 Task: Make in the project ApprisePro a sprint 'Zooming Zone'. Create in the project ApprisePro a sprint 'Zooming Zone'. Add in the project ApprisePro a sprint 'Zooming Zone'
Action: Mouse moved to (188, 53)
Screenshot: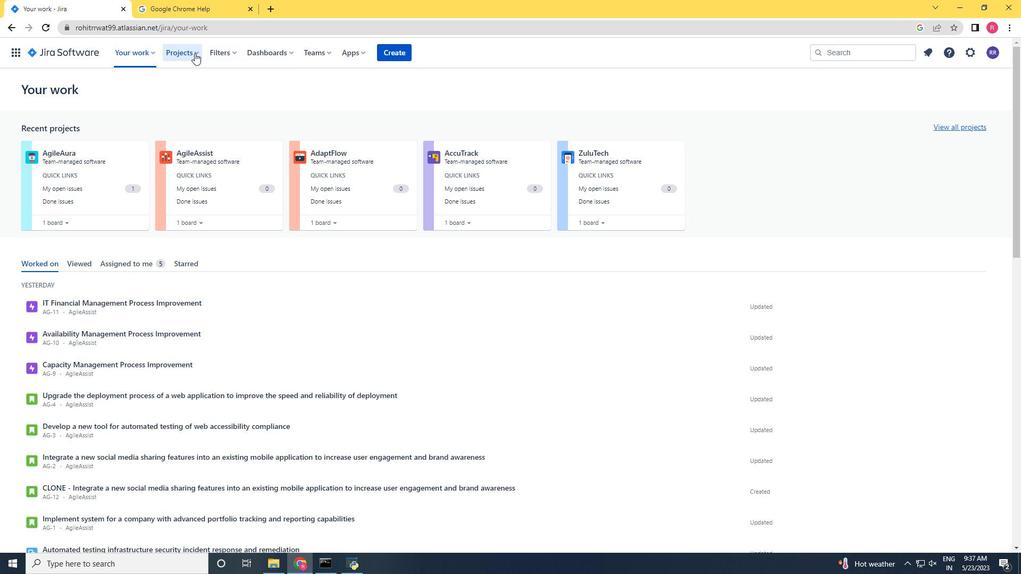 
Action: Mouse pressed left at (188, 53)
Screenshot: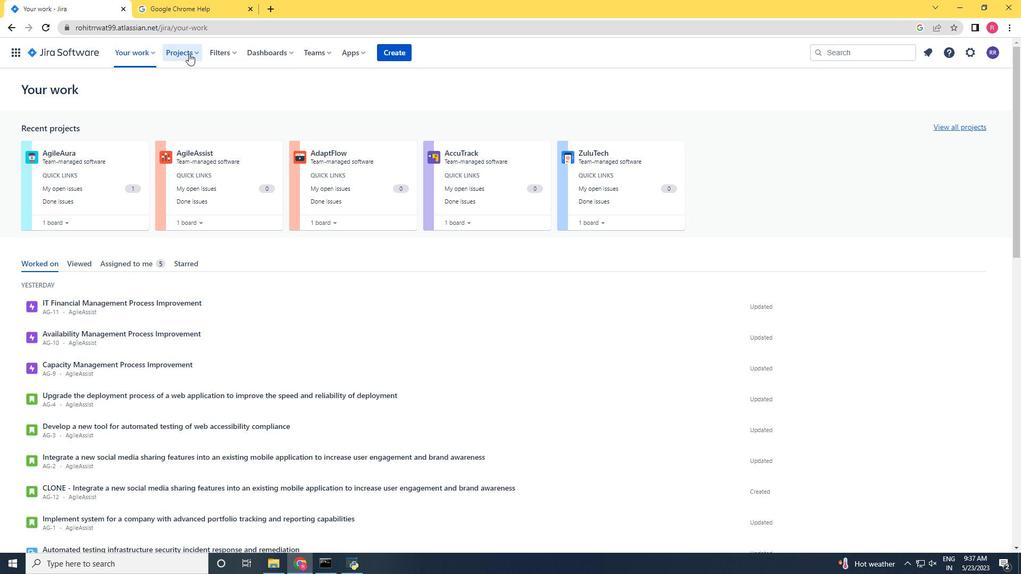 
Action: Mouse moved to (195, 101)
Screenshot: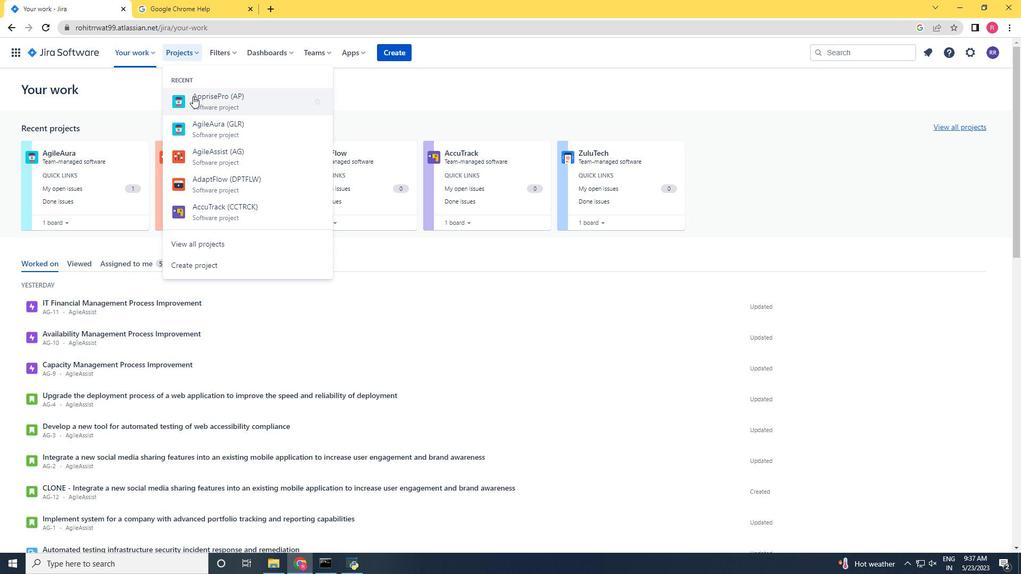 
Action: Mouse pressed left at (195, 101)
Screenshot: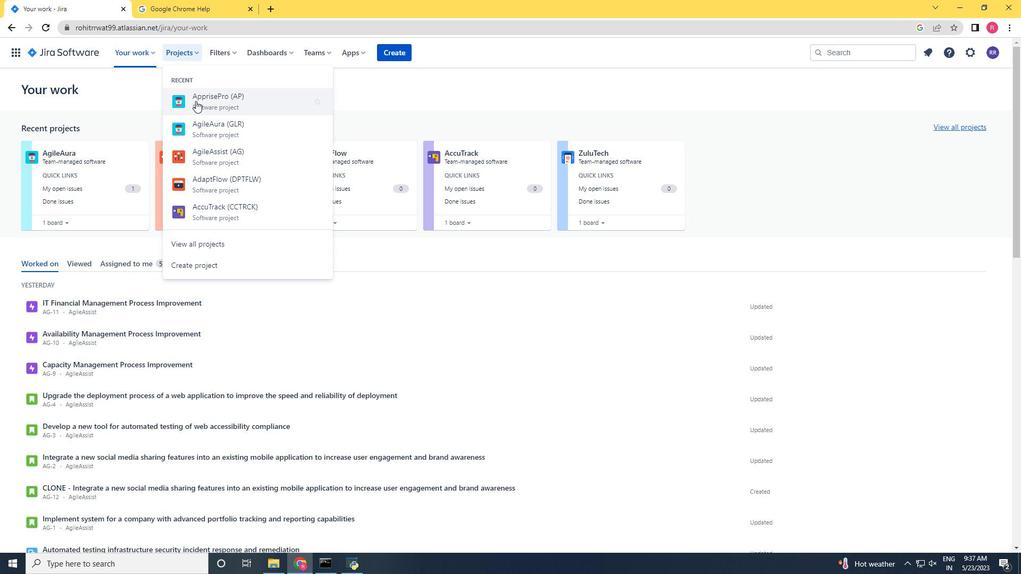 
Action: Mouse moved to (58, 165)
Screenshot: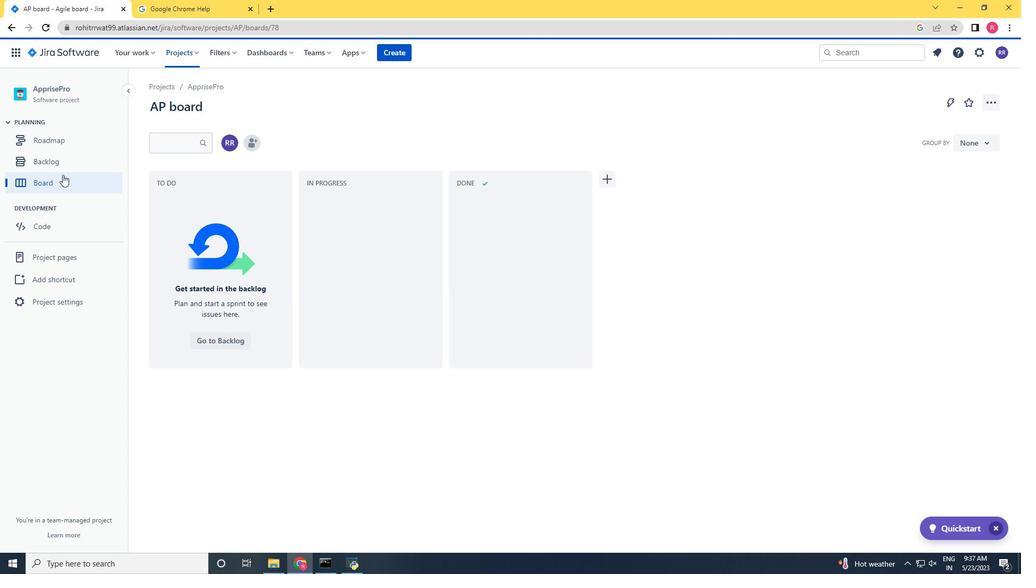 
Action: Mouse pressed left at (58, 165)
Screenshot: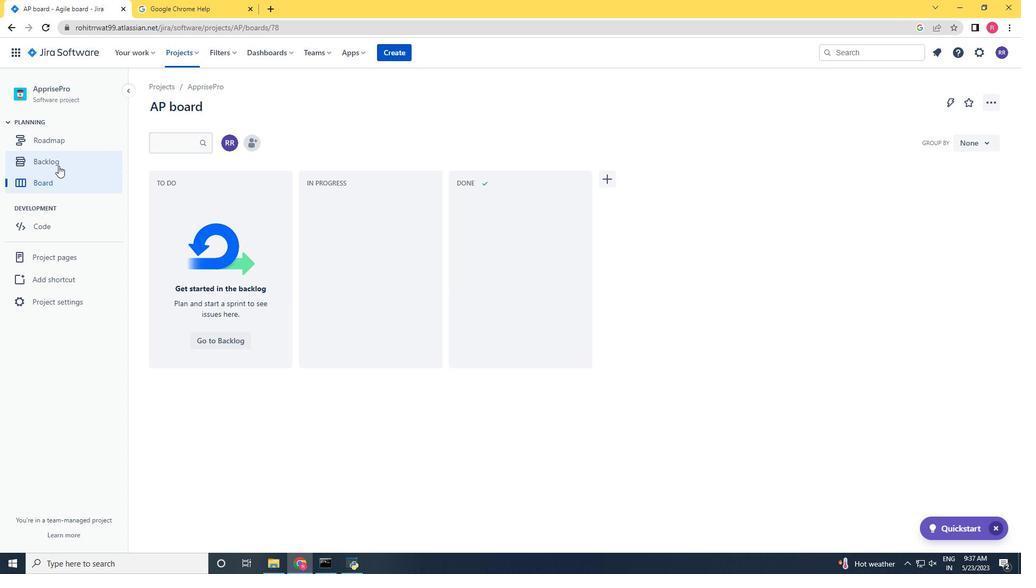
Action: Mouse moved to (217, 168)
Screenshot: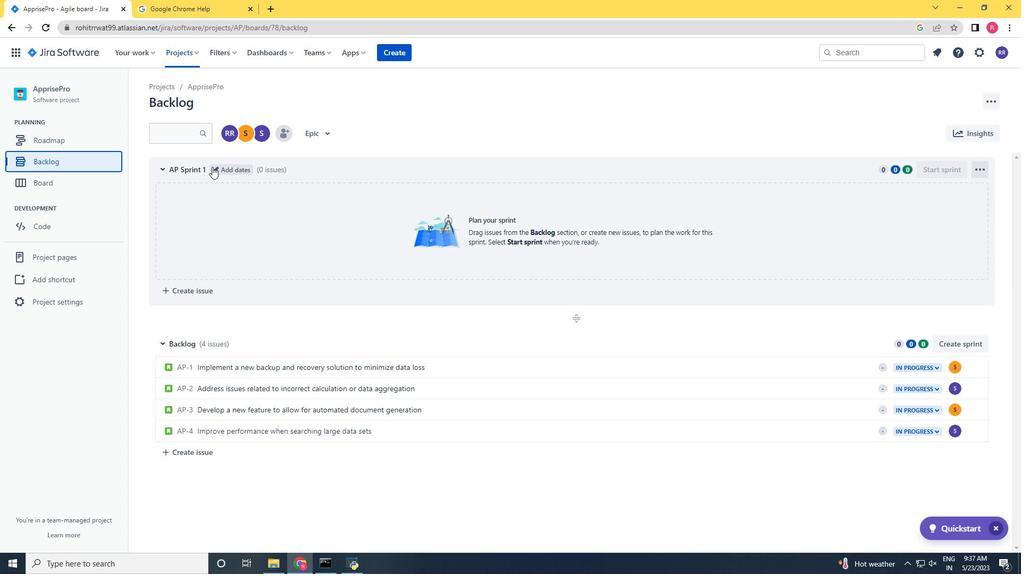 
Action: Mouse pressed left at (217, 168)
Screenshot: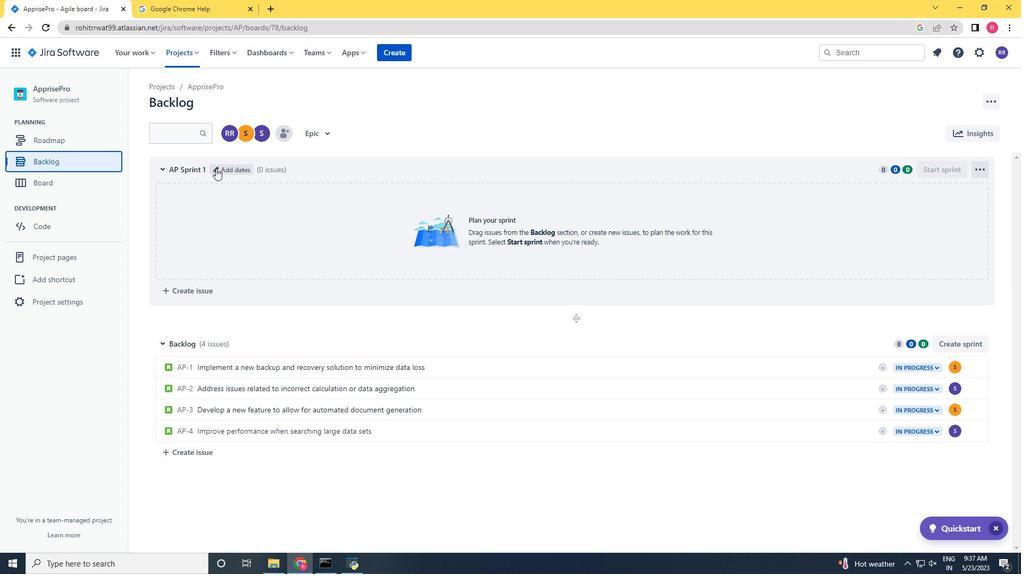 
Action: Key pressed <Key.backspace><Key.backspace><Key.backspace><Key.backspace><Key.backspace><Key.backspace><Key.backspace><Key.backspace><Key.backspace><Key.backspace><Key.backspace><Key.backspace><Key.backspace><Key.backspace><Key.backspace><Key.backspace><Key.backspace><Key.backspace><Key.backspace><Key.backspace><Key.backspace><Key.backspace><Key.backspace><Key.backspace><Key.backspace><Key.backspace><Key.backspace><Key.backspace><Key.backspace><Key.backspace><Key.shift>Zooming<Key.space><Key.shift>Zone<Key.enter>
Screenshot: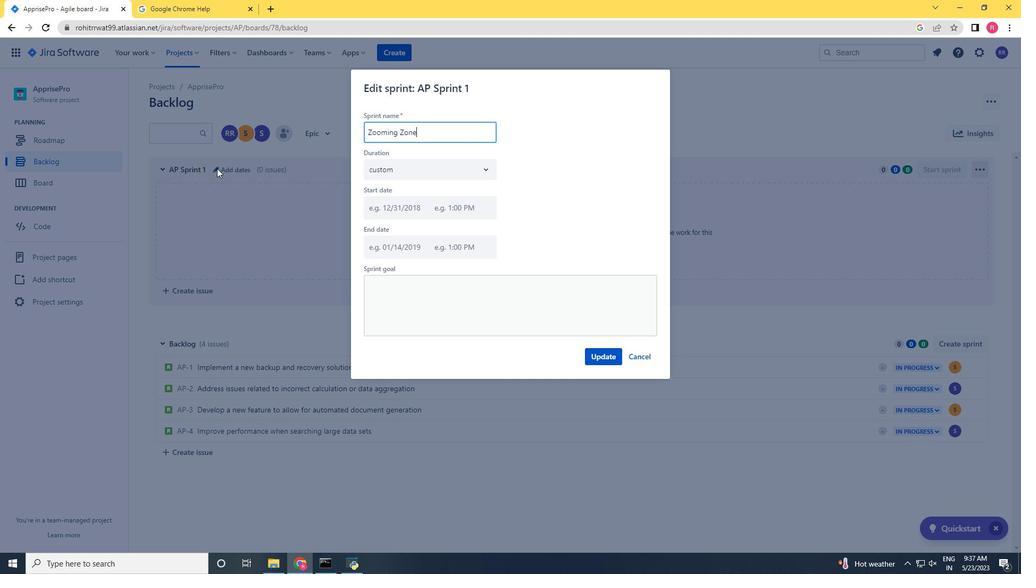 
Action: Mouse moved to (964, 343)
Screenshot: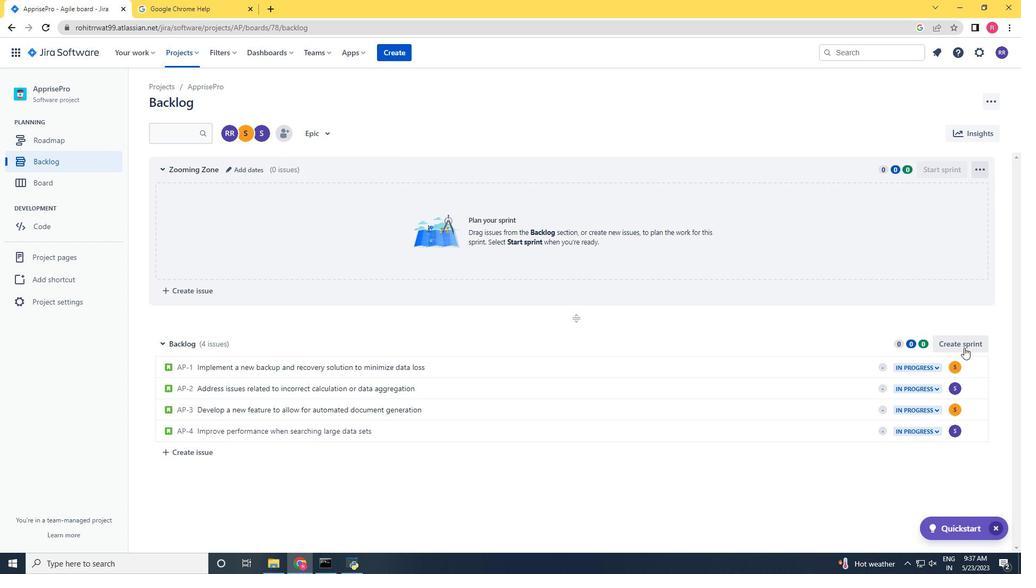 
Action: Mouse pressed left at (964, 343)
Screenshot: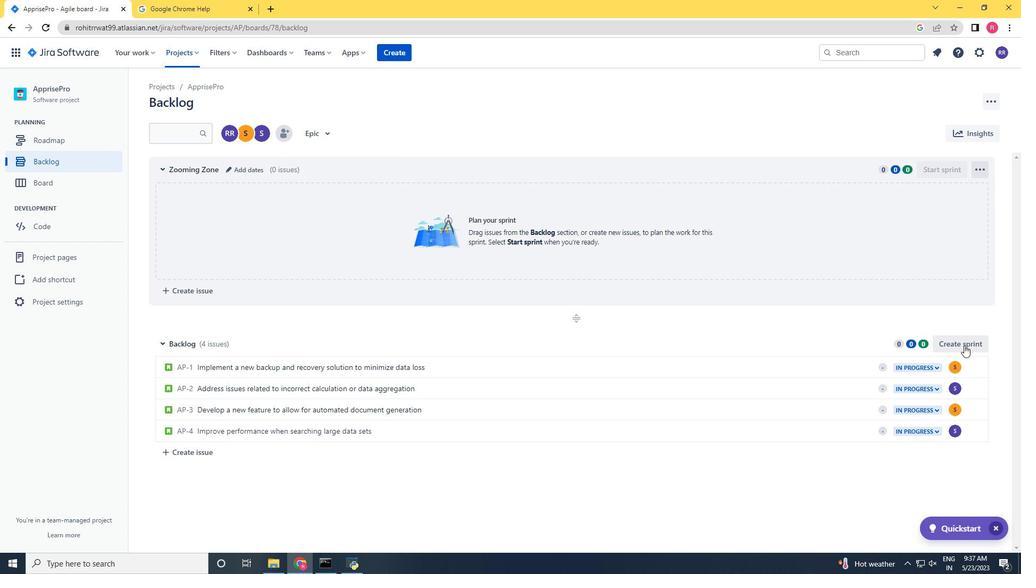 
Action: Mouse moved to (239, 339)
Screenshot: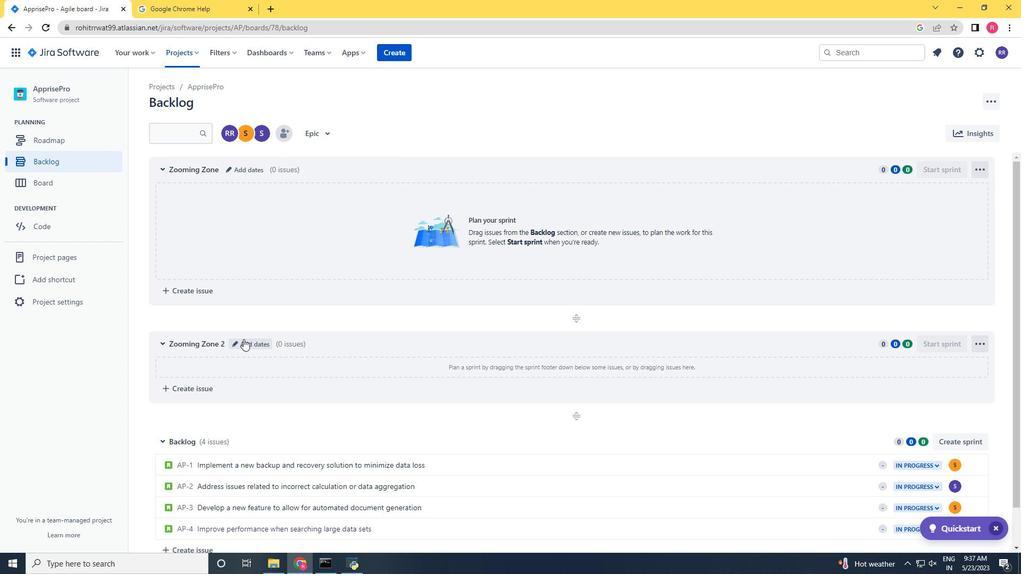 
Action: Mouse pressed left at (239, 339)
Screenshot: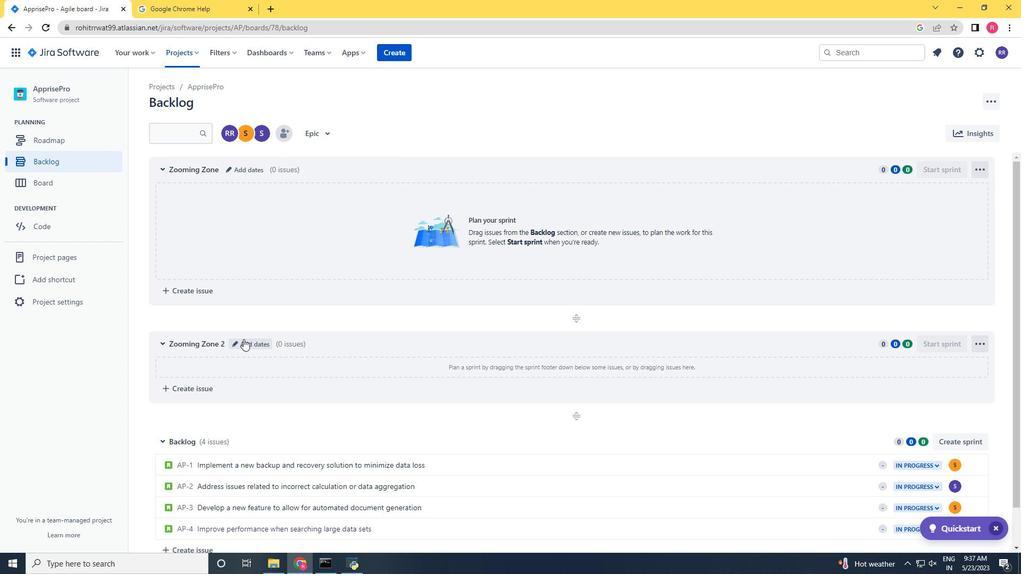 
Action: Mouse moved to (559, 115)
Screenshot: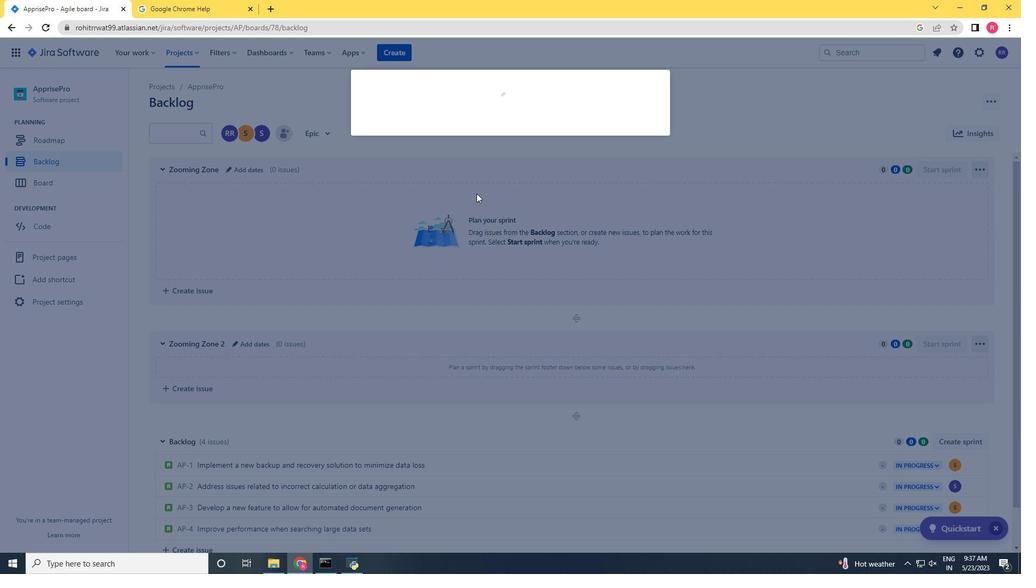 
Action: Key pressed <Key.backspace><Key.enter>
Screenshot: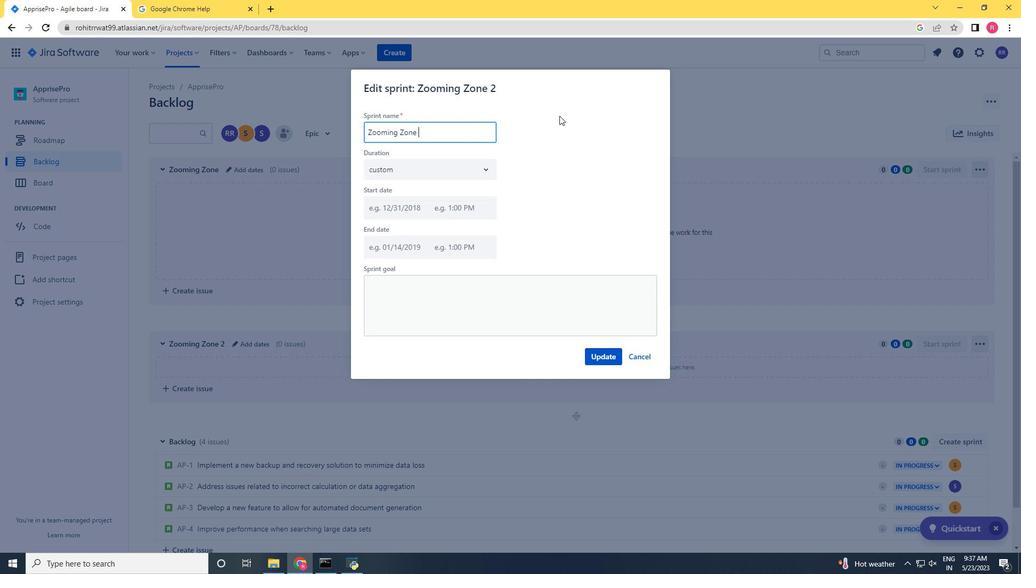 
Action: Mouse moved to (955, 445)
Screenshot: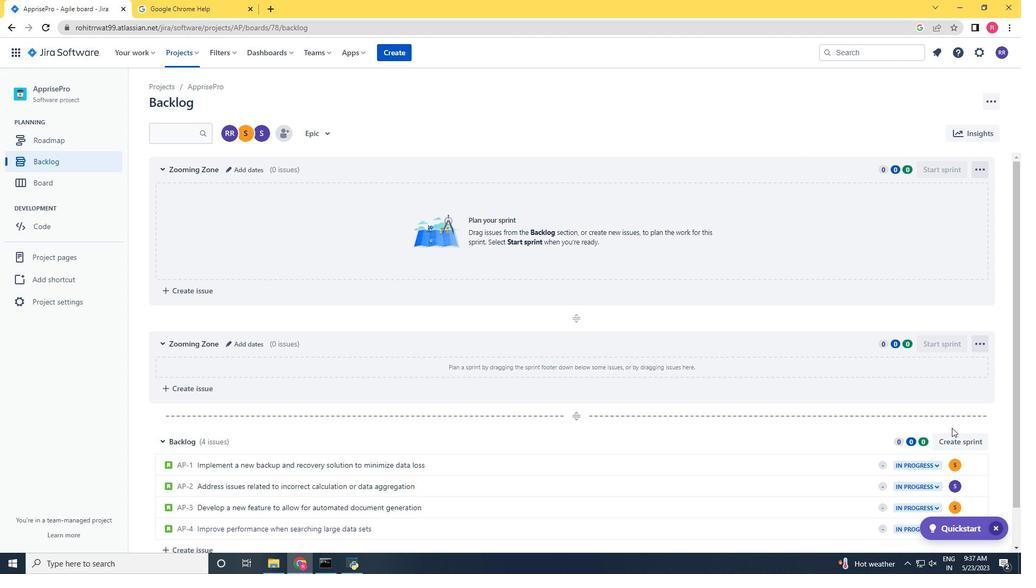
Action: Mouse pressed left at (955, 445)
Screenshot: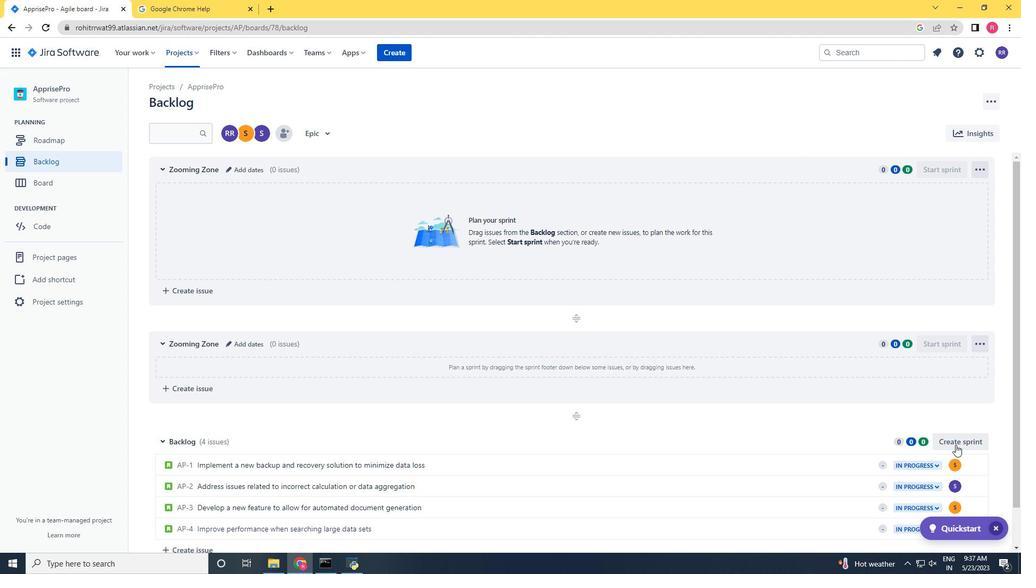 
Action: Mouse moved to (247, 443)
Screenshot: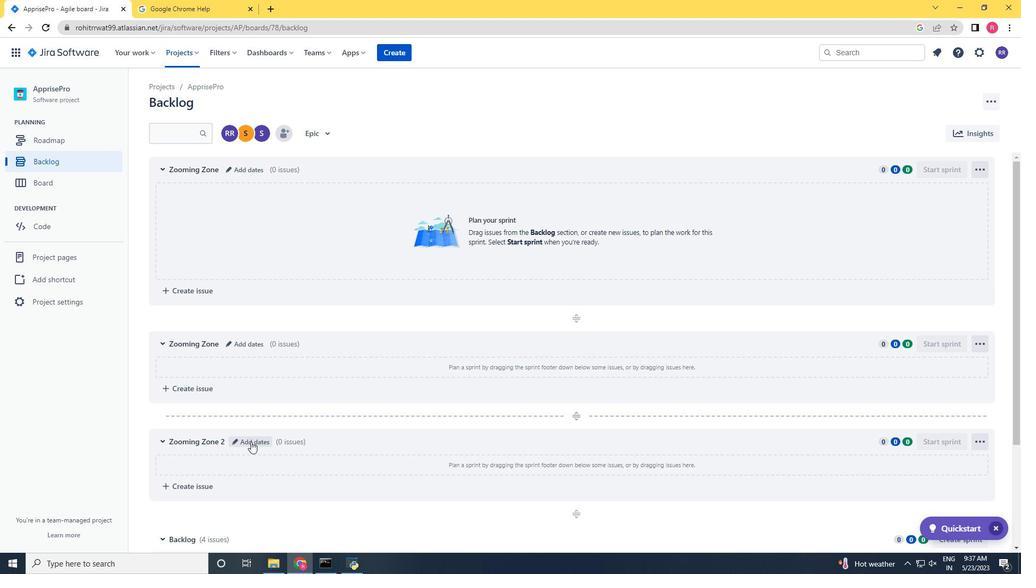 
Action: Mouse pressed left at (247, 443)
Screenshot: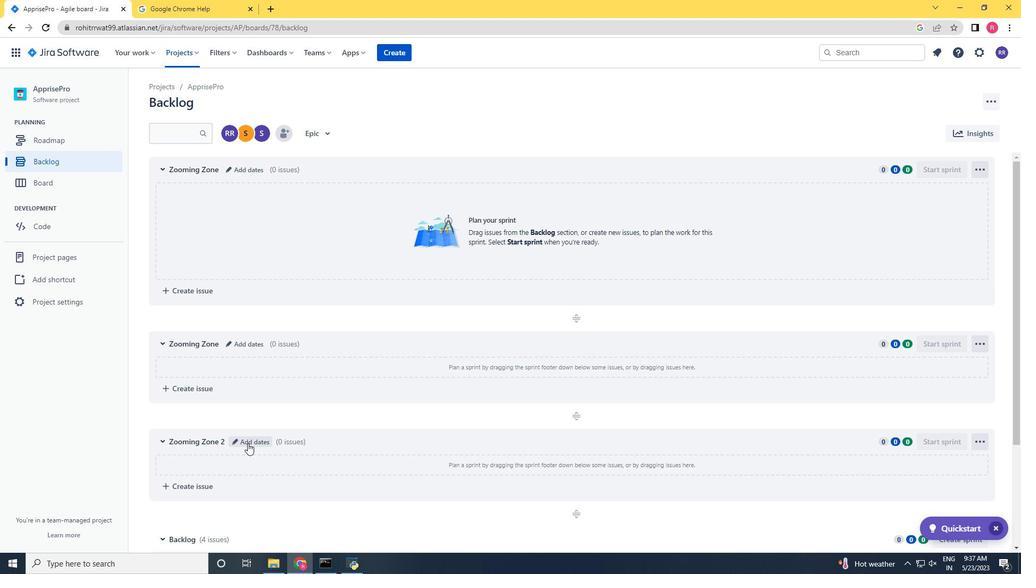 
Action: Key pressed <Key.backspace><Key.enter>
Screenshot: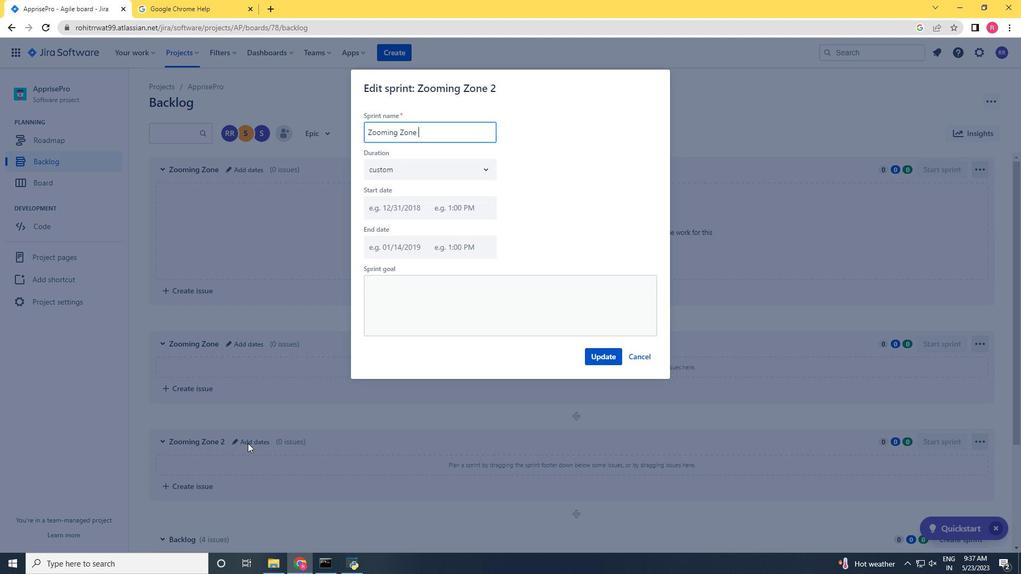 
Action: Mouse moved to (468, 493)
Screenshot: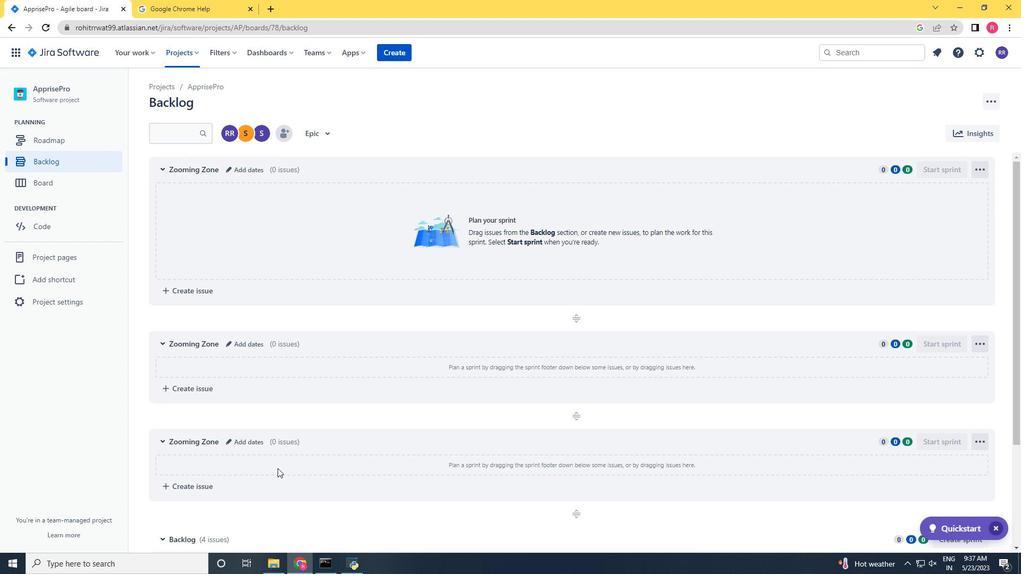 
Action: Mouse scrolled (468, 492) with delta (0, 0)
Screenshot: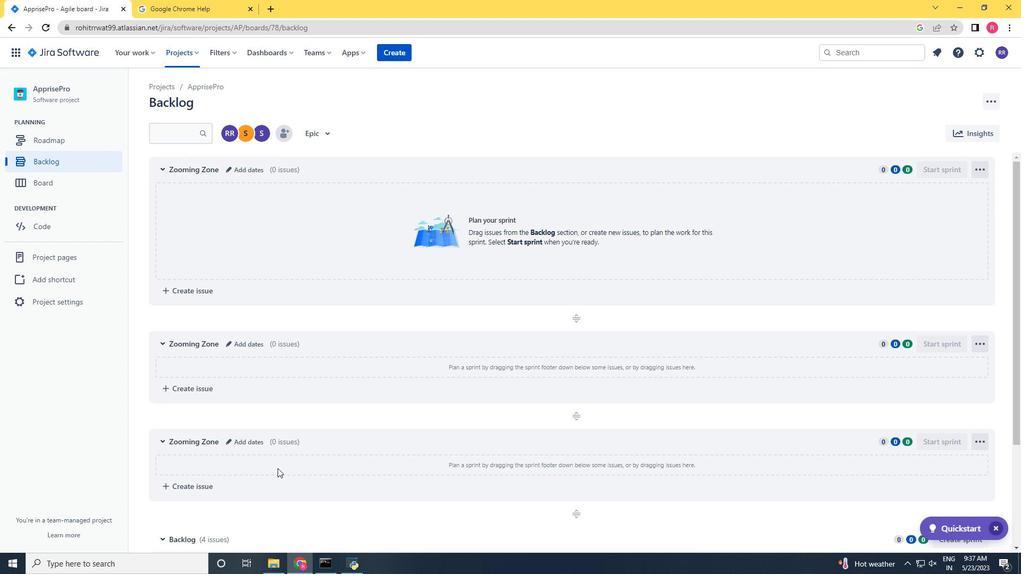 
Action: Mouse moved to (478, 493)
Screenshot: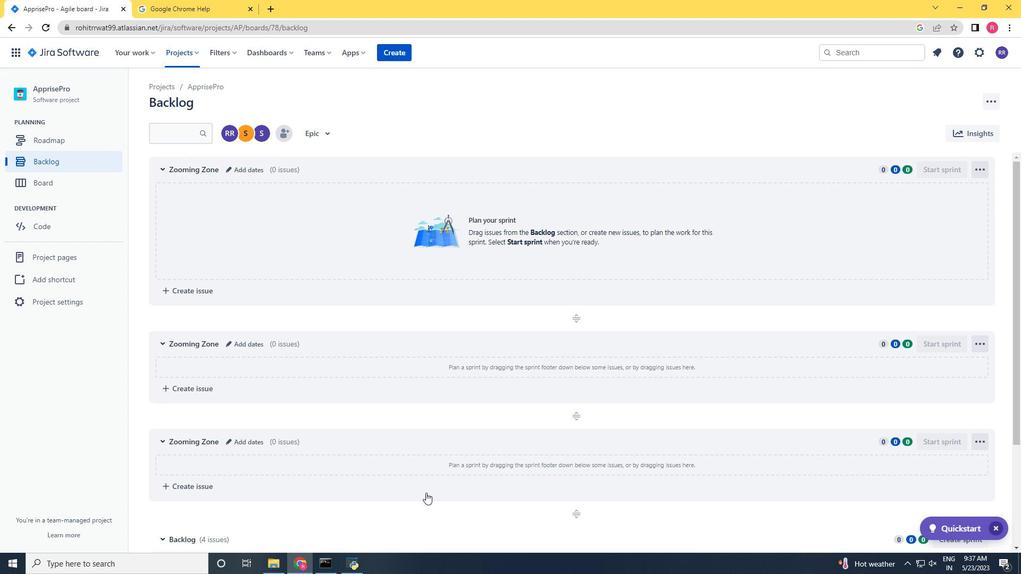 
Action: Mouse scrolled (478, 492) with delta (0, 0)
Screenshot: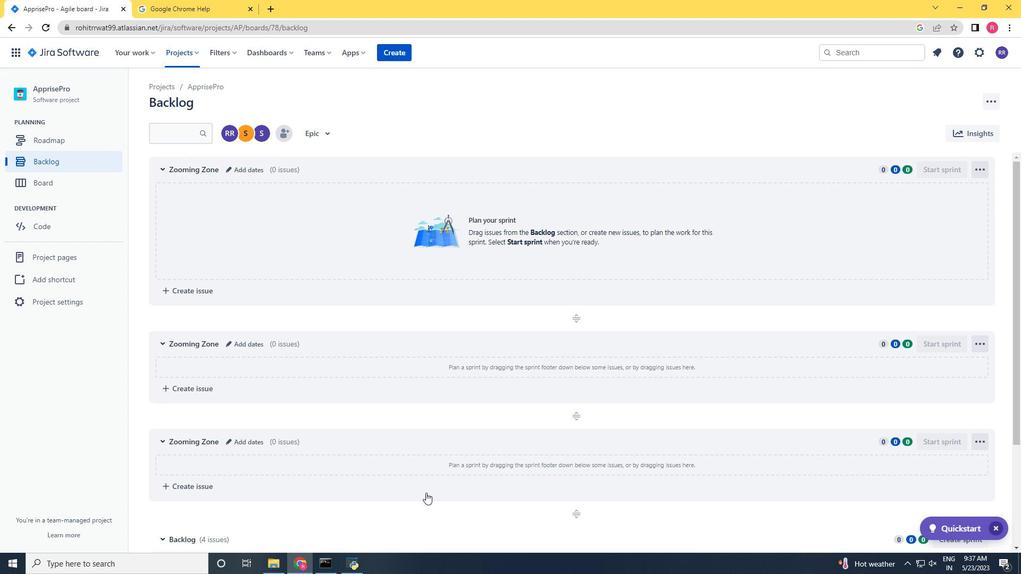 
Action: Mouse scrolled (478, 492) with delta (0, 0)
Screenshot: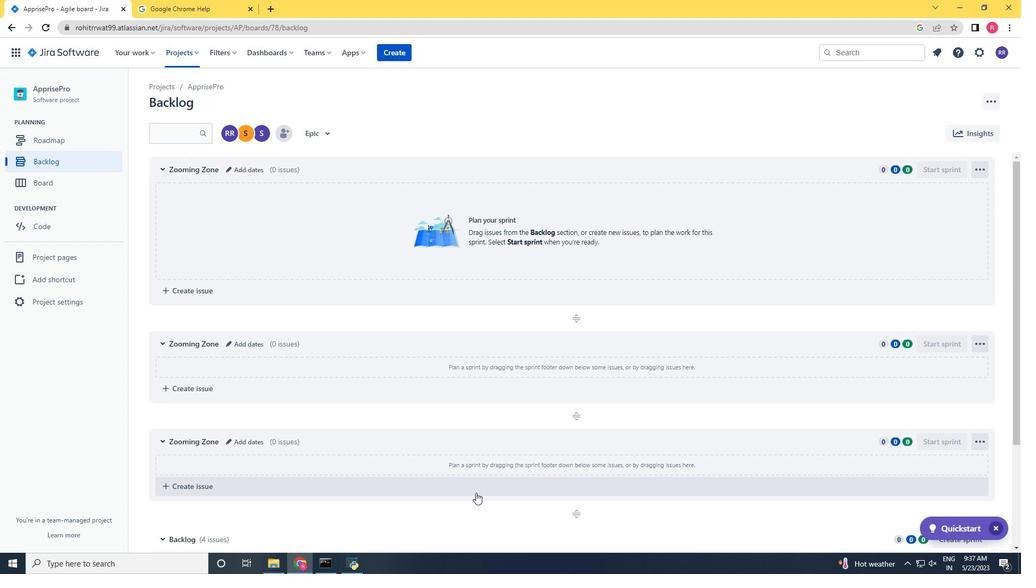 
Action: Mouse scrolled (478, 492) with delta (0, 0)
Screenshot: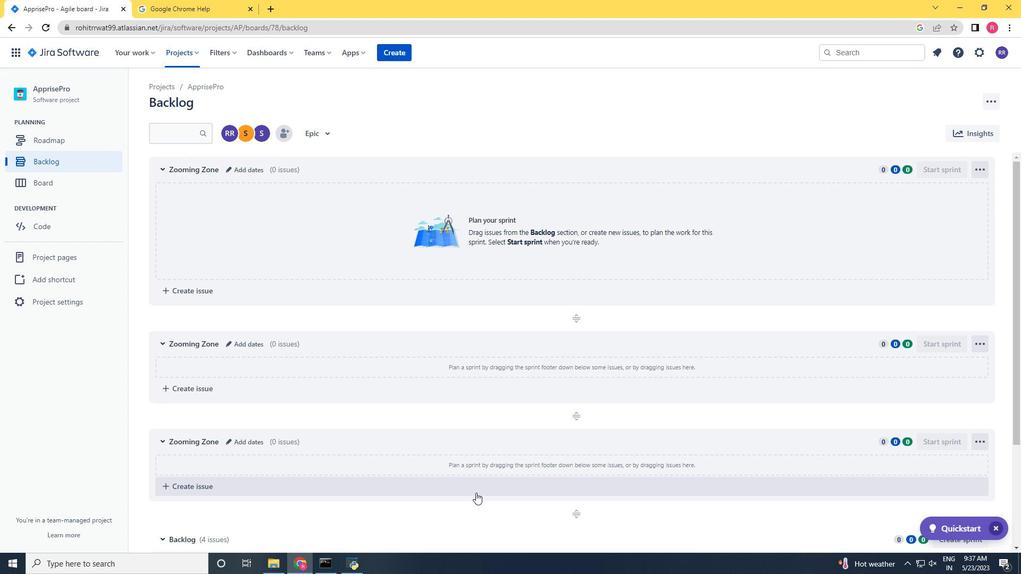 
Action: Mouse scrolled (478, 492) with delta (0, 0)
Screenshot: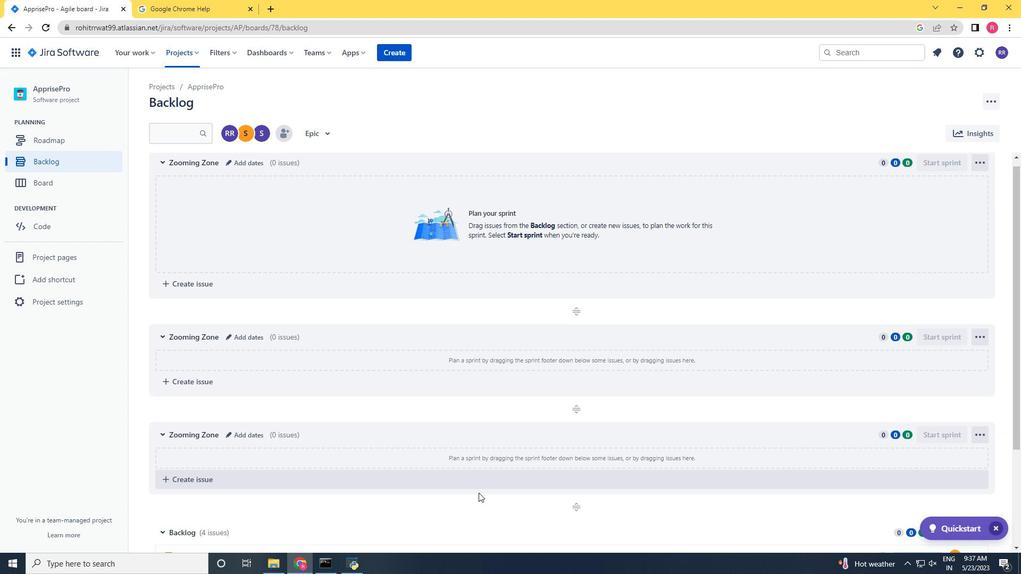 
Action: Mouse moved to (537, 493)
Screenshot: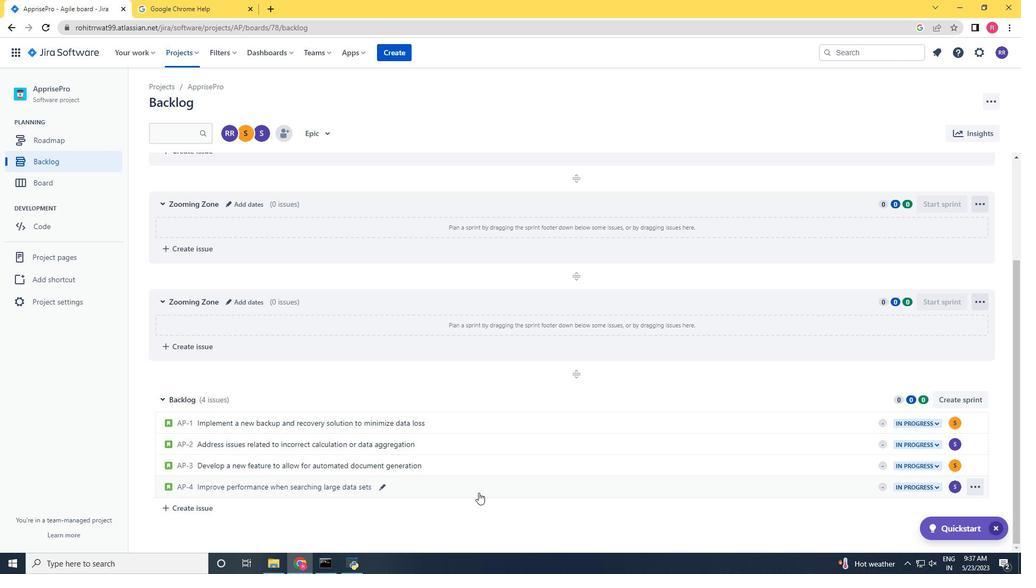 
Action: Mouse scrolled (478, 493) with delta (0, 0)
Screenshot: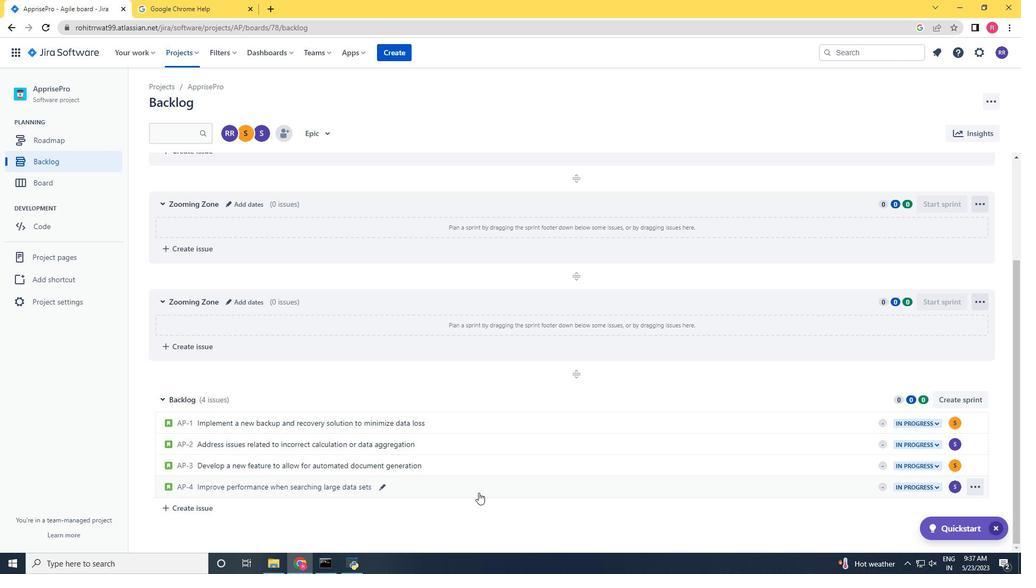 
Action: Mouse moved to (544, 490)
Screenshot: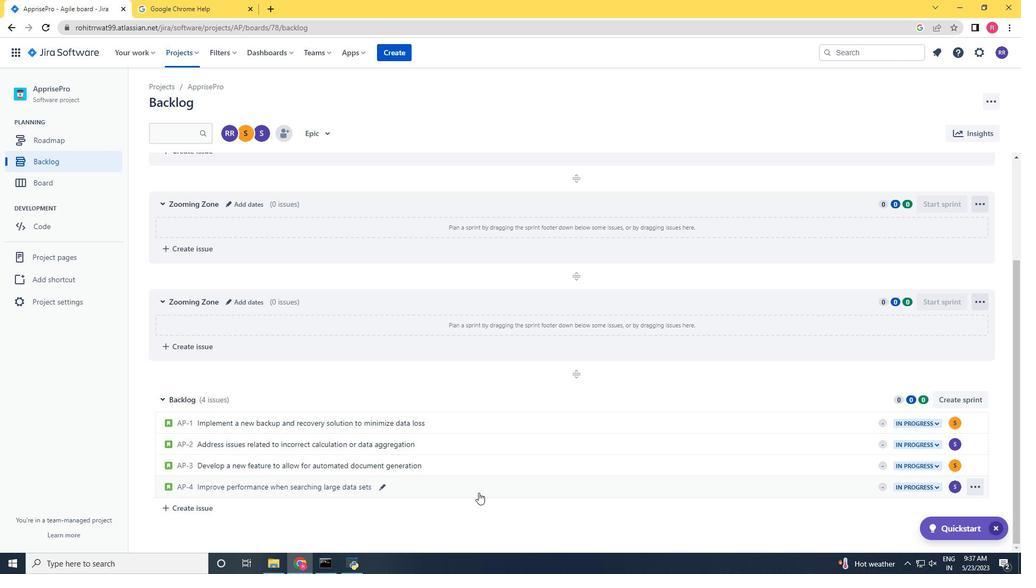 
Action: Mouse scrolled (544, 491) with delta (0, 0)
Screenshot: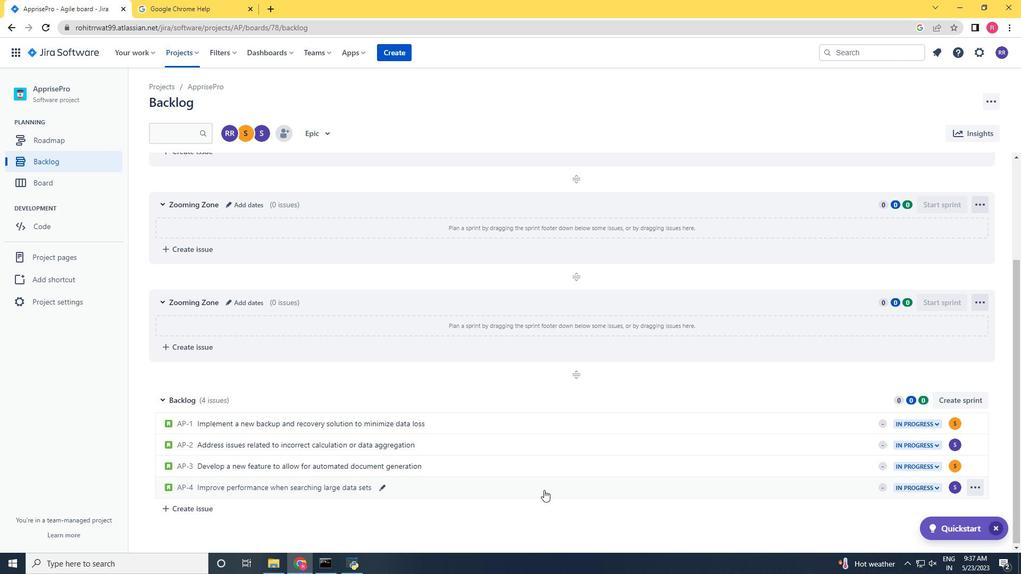 
Action: Mouse scrolled (544, 491) with delta (0, 0)
Screenshot: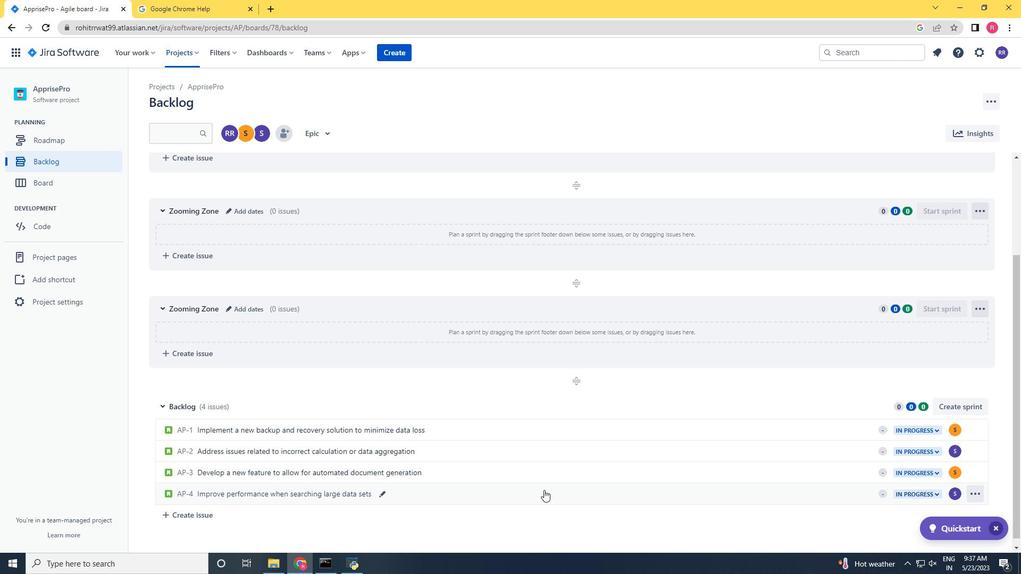 
Action: Mouse scrolled (544, 491) with delta (0, 0)
Screenshot: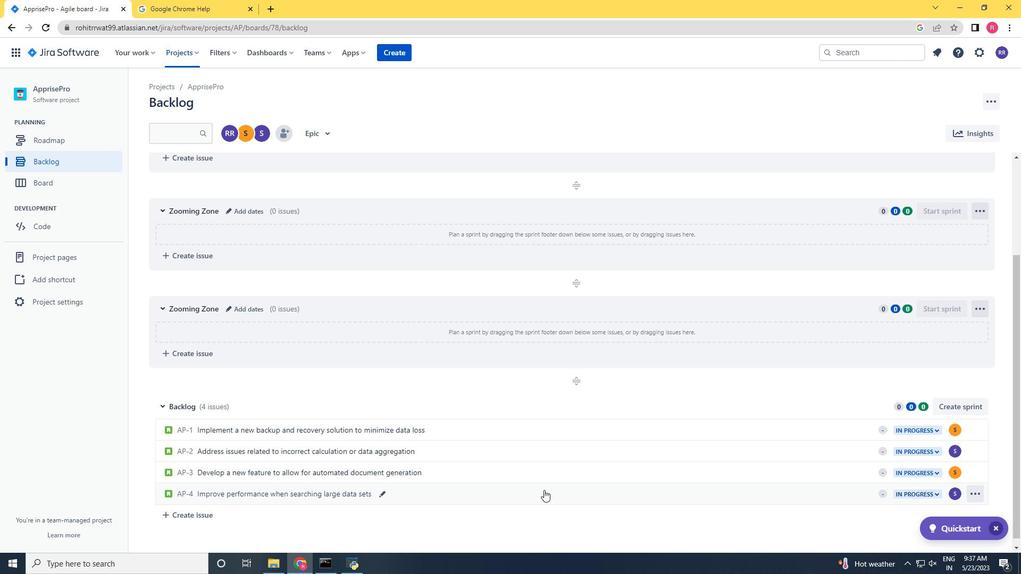 
Action: Mouse scrolled (544, 491) with delta (0, 0)
Screenshot: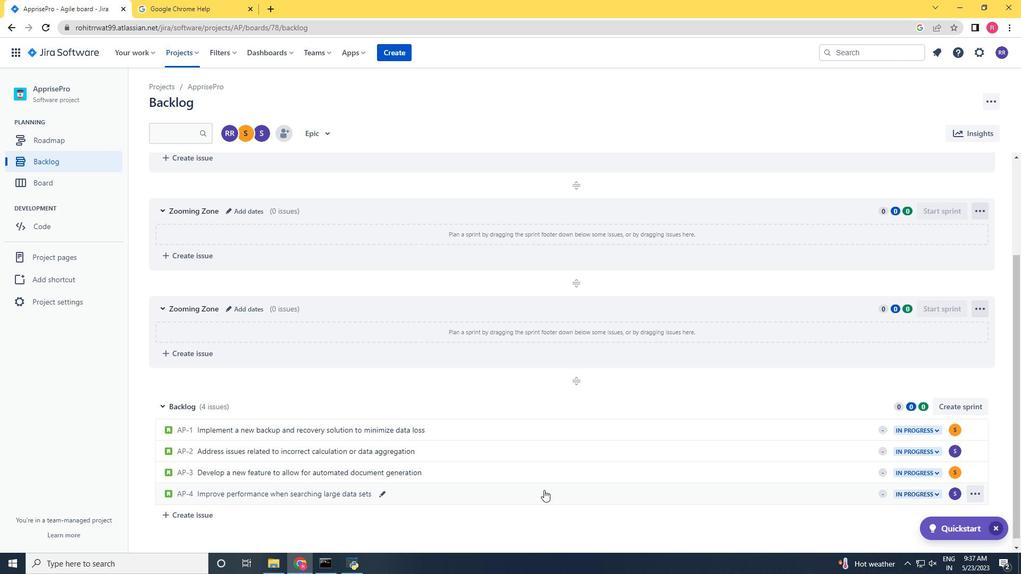 
Action: Mouse scrolled (544, 491) with delta (0, 0)
Screenshot: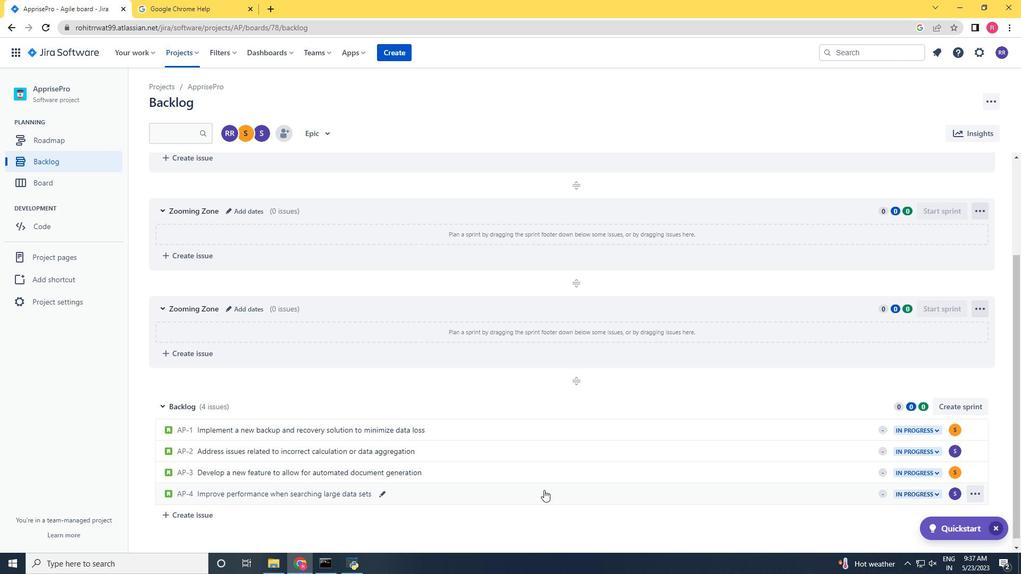 
Action: Mouse scrolled (544, 491) with delta (0, 0)
Screenshot: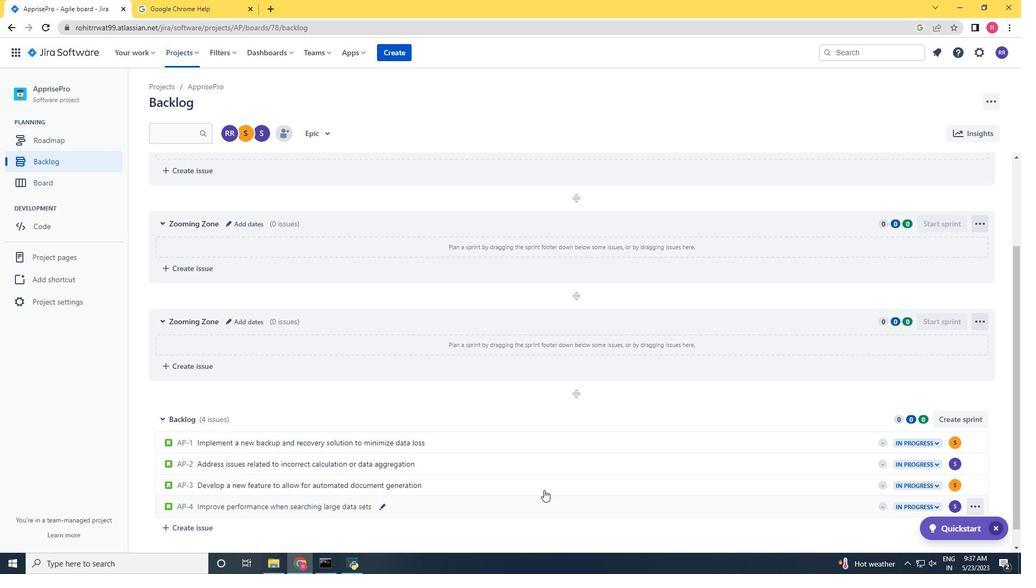 
